 Task: Enable the "Smart Compose" feature to assist with message preview composition.
Action: Mouse moved to (944, 56)
Screenshot: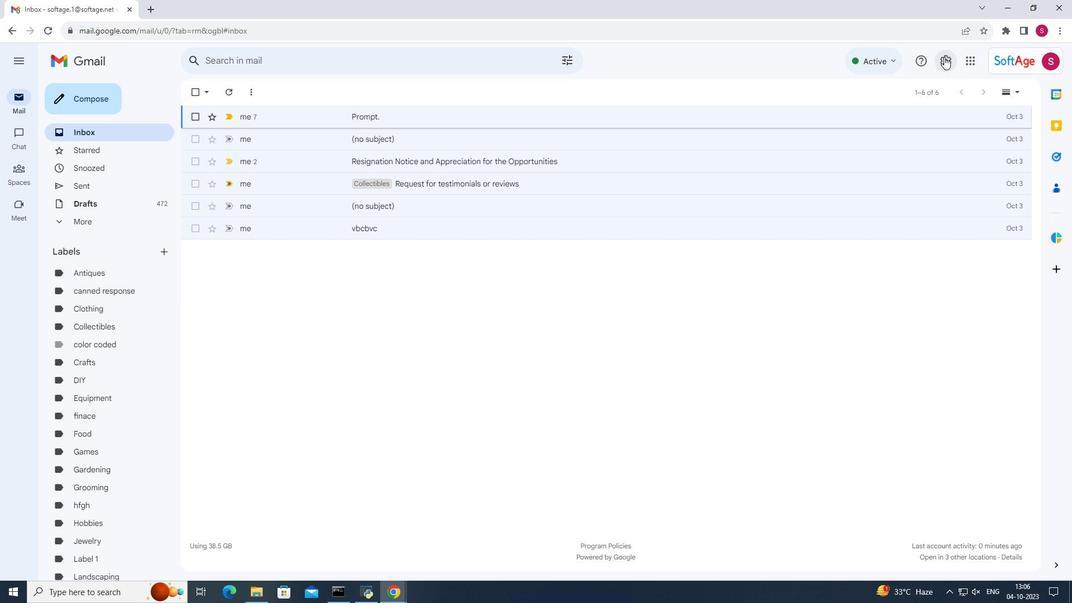 
Action: Mouse pressed left at (944, 56)
Screenshot: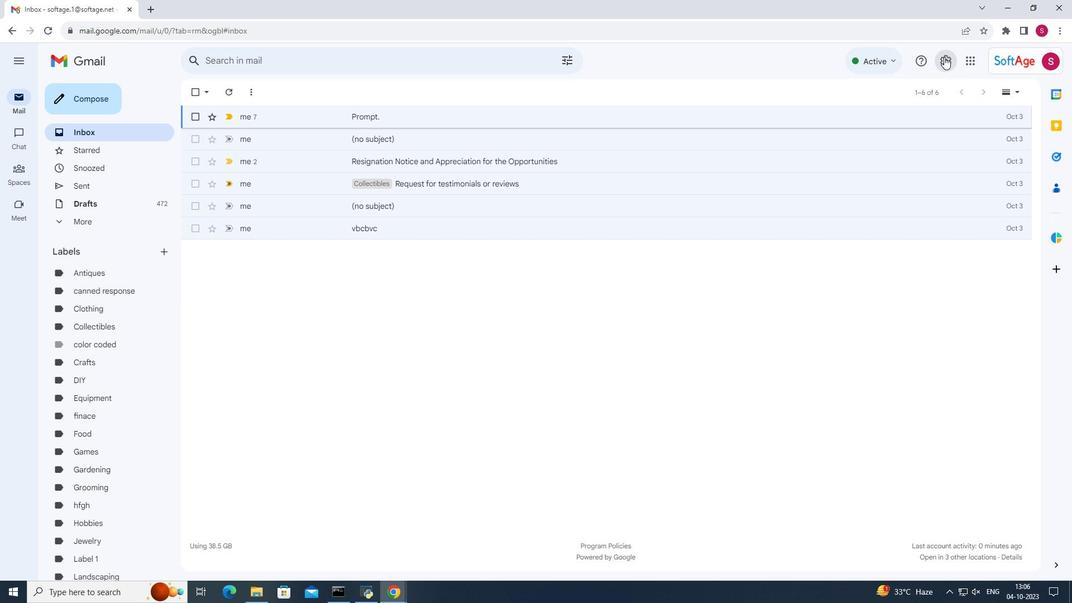 
Action: Mouse moved to (949, 115)
Screenshot: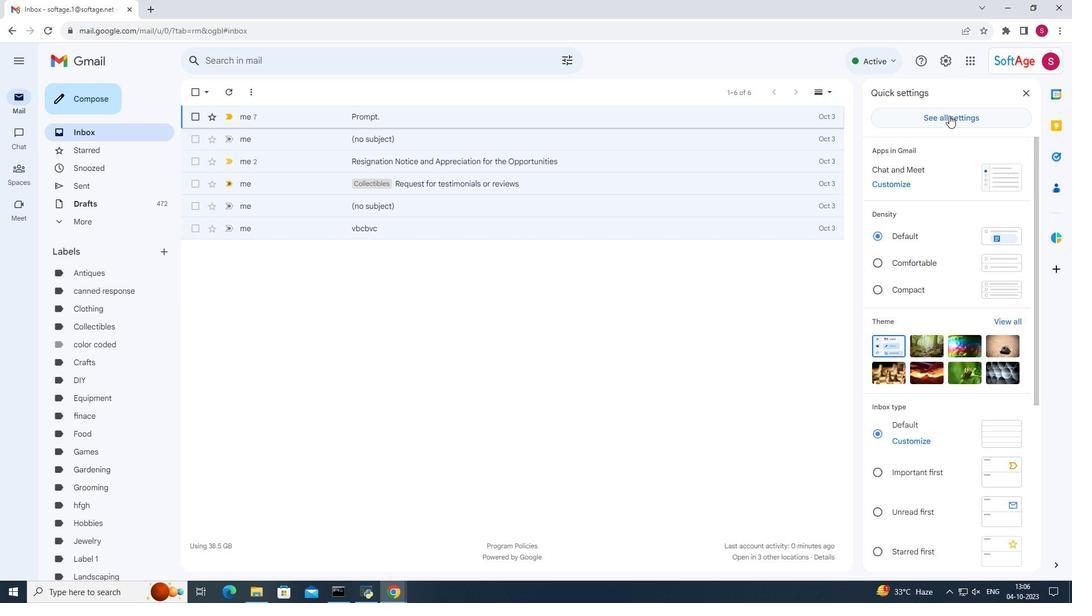 
Action: Mouse pressed left at (949, 115)
Screenshot: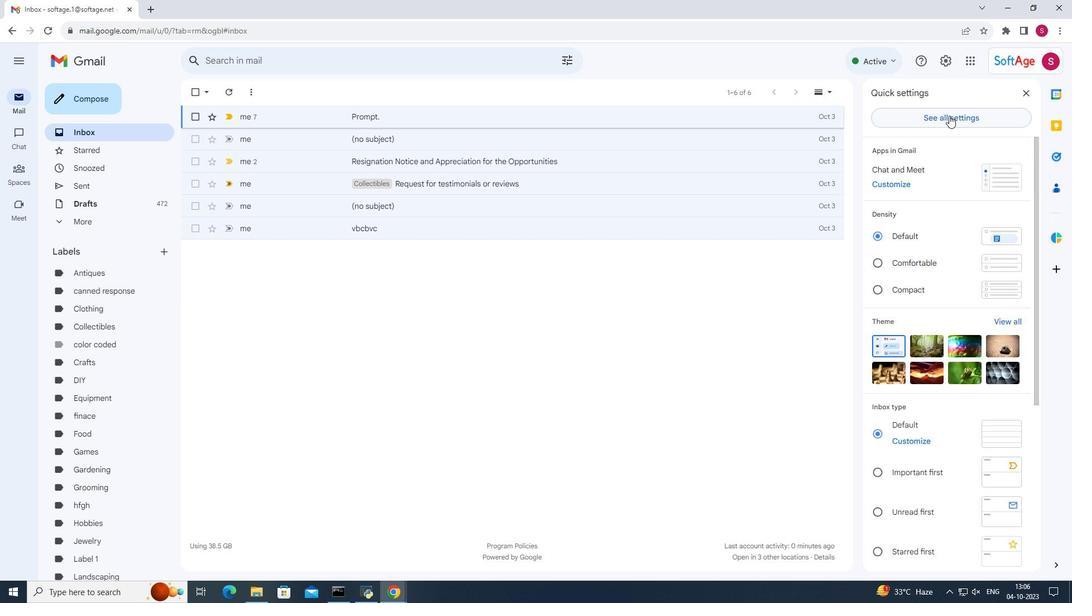 
Action: Mouse moved to (574, 282)
Screenshot: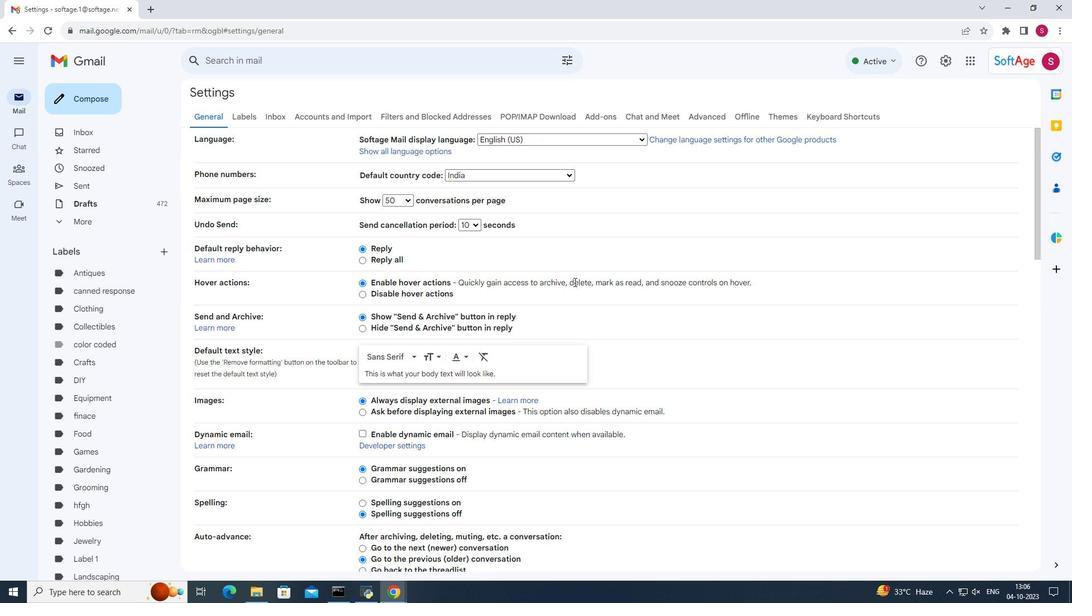 
Action: Mouse scrolled (574, 281) with delta (0, 0)
Screenshot: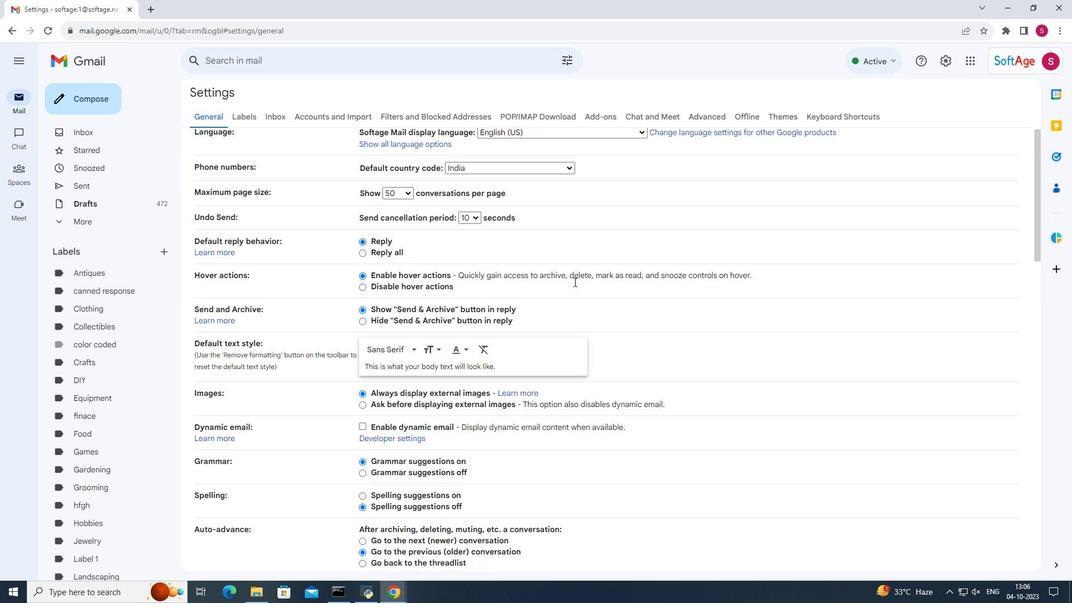 
Action: Mouse scrolled (574, 281) with delta (0, 0)
Screenshot: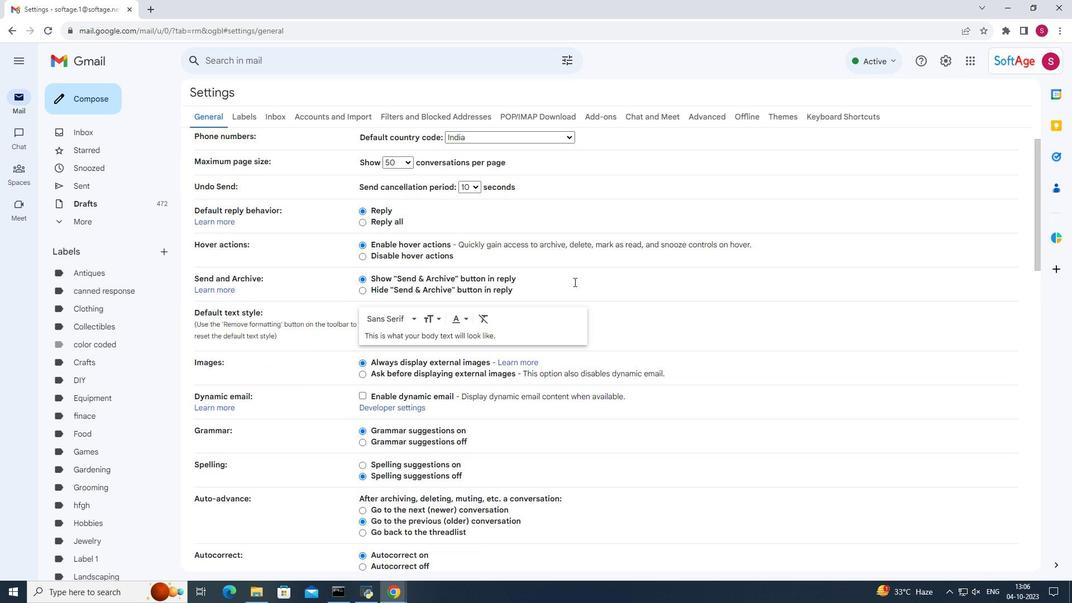 
Action: Mouse scrolled (574, 281) with delta (0, 0)
Screenshot: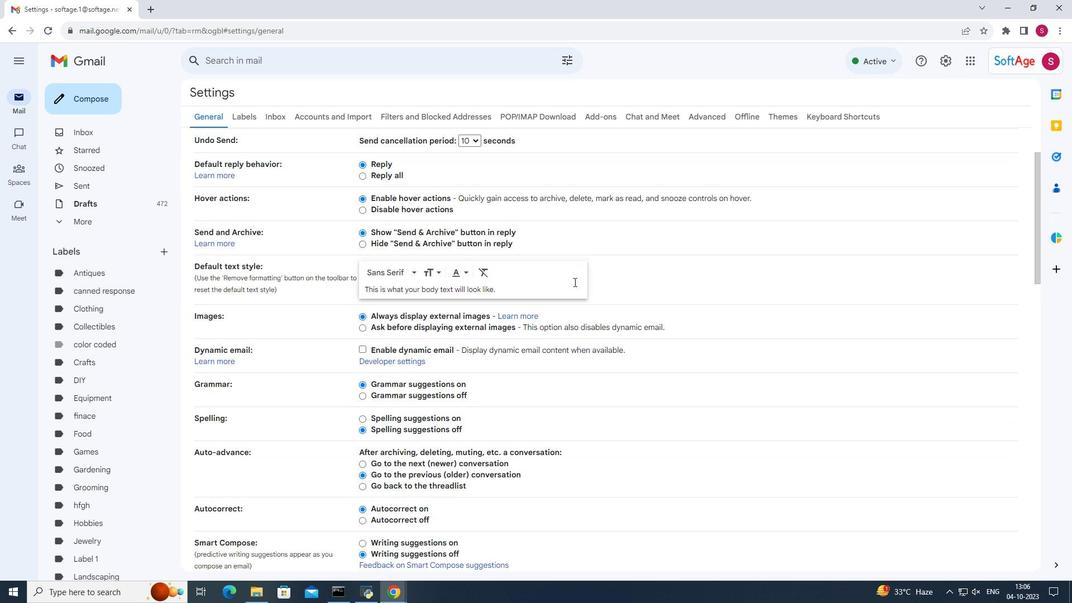 
Action: Mouse moved to (705, 279)
Screenshot: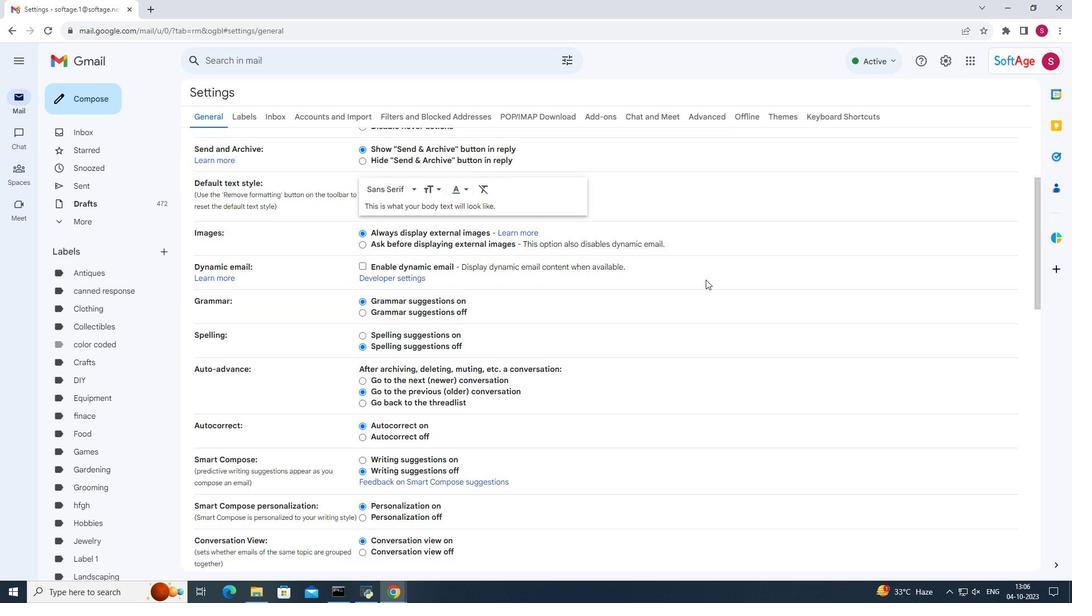 
Action: Mouse scrolled (705, 279) with delta (0, 0)
Screenshot: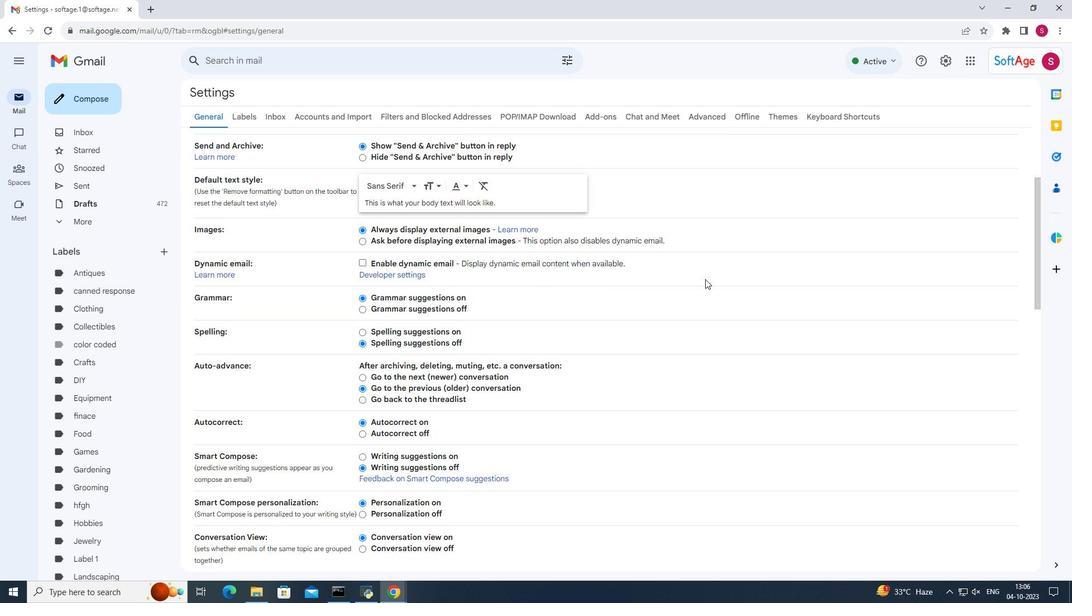 
Action: Mouse moved to (705, 279)
Screenshot: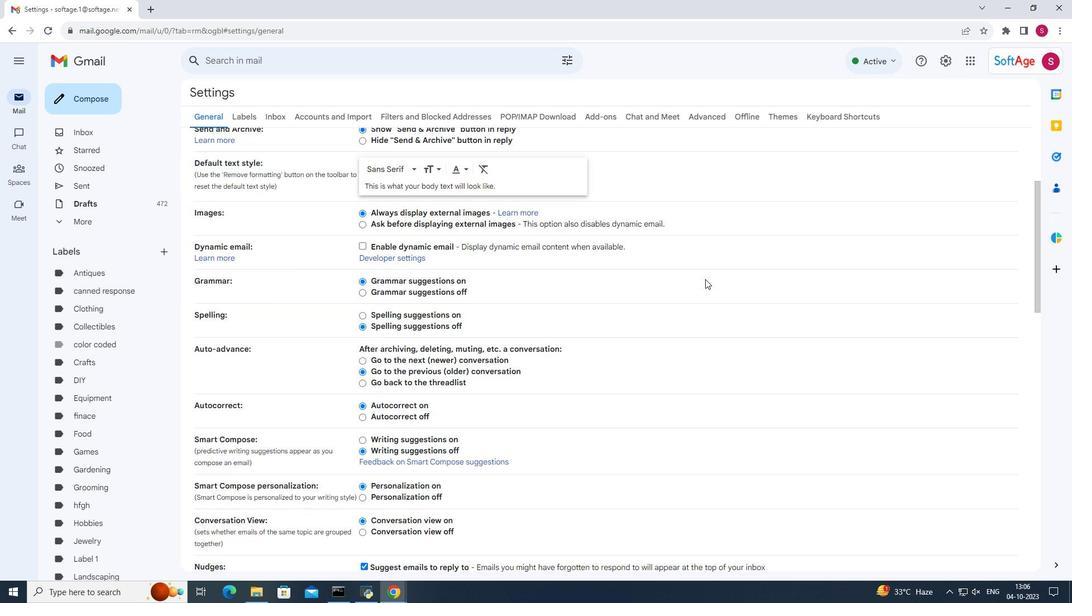 
Action: Mouse scrolled (705, 278) with delta (0, 0)
Screenshot: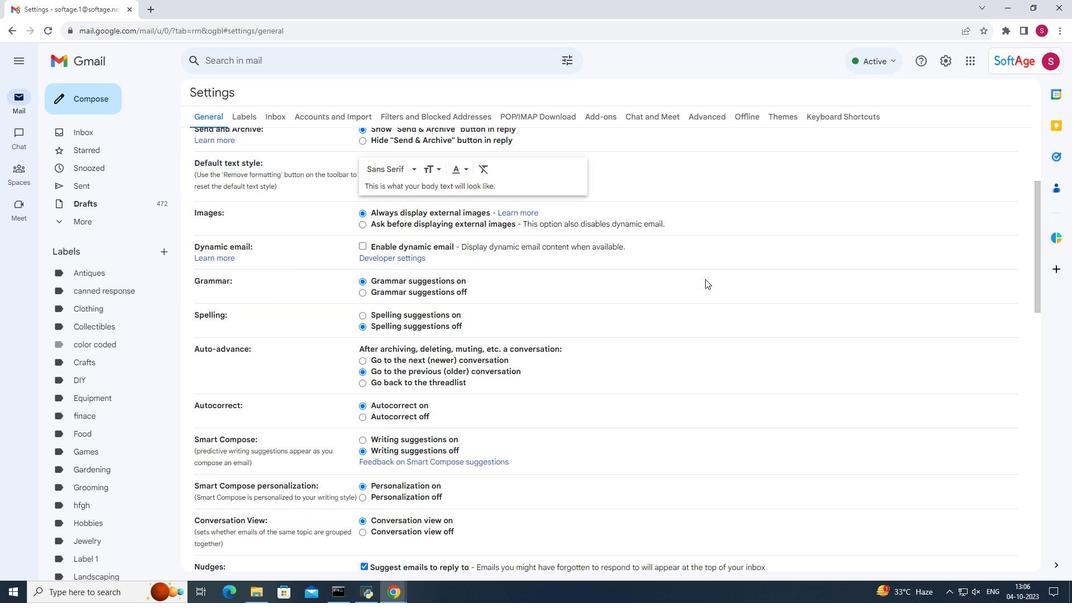 
Action: Mouse moved to (360, 347)
Screenshot: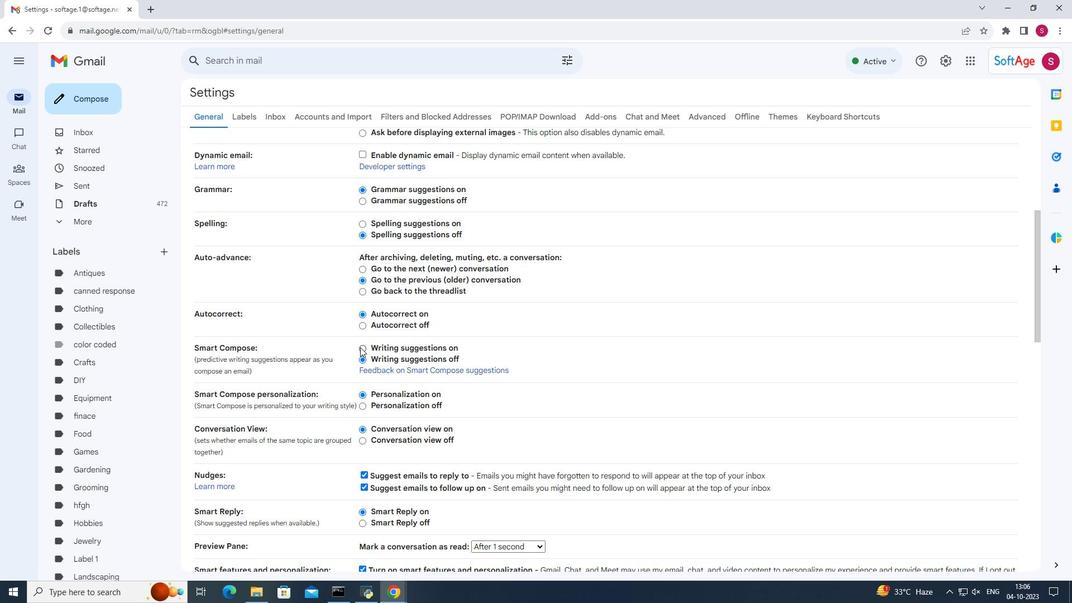 
Action: Mouse pressed left at (360, 347)
Screenshot: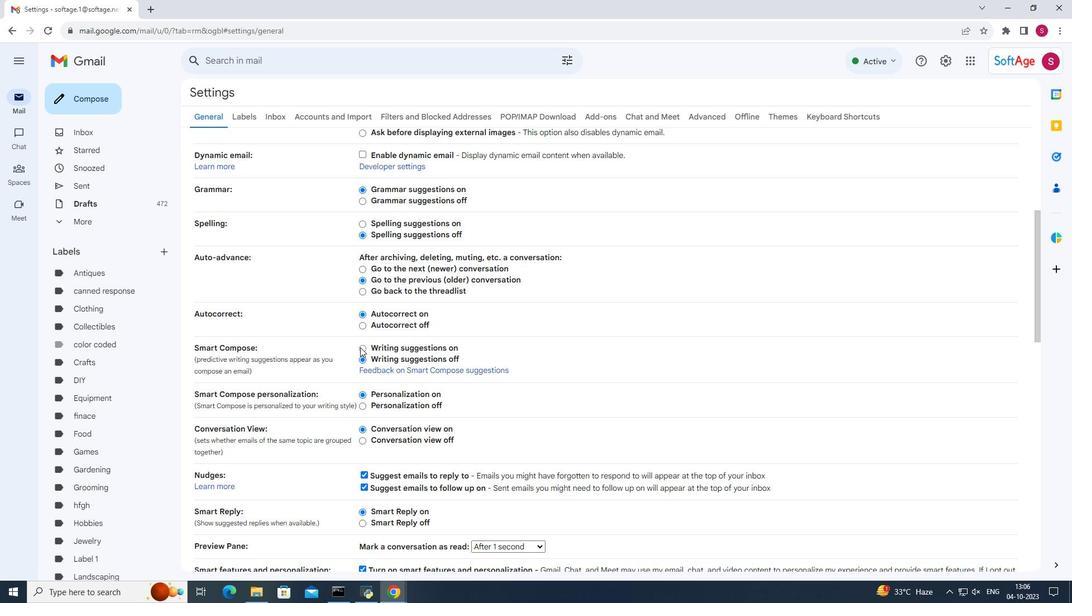 
Action: Mouse moved to (624, 325)
Screenshot: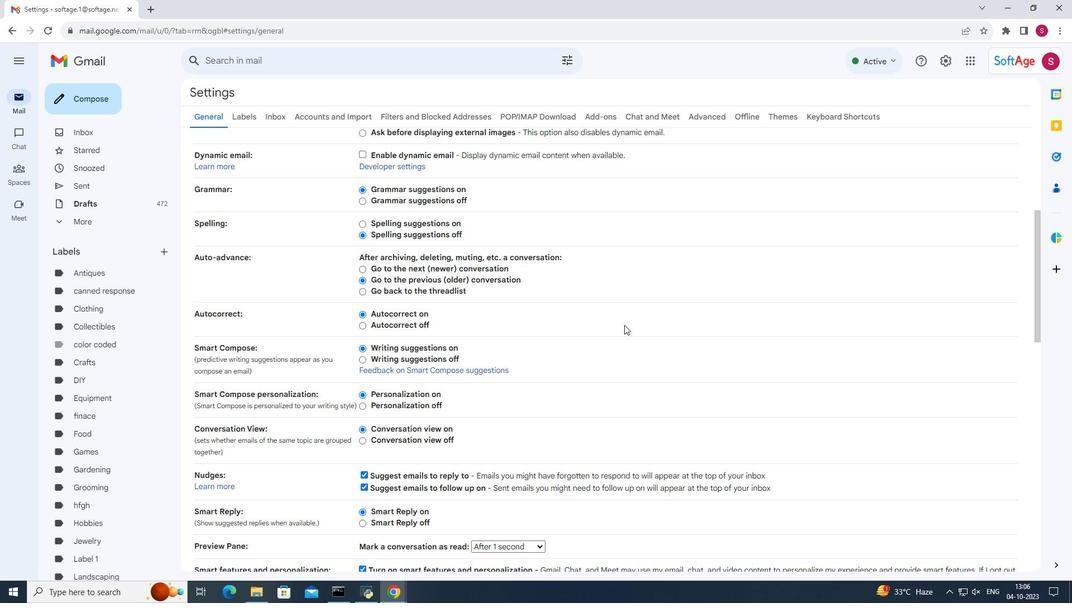 
Action: Mouse scrolled (624, 324) with delta (0, 0)
Screenshot: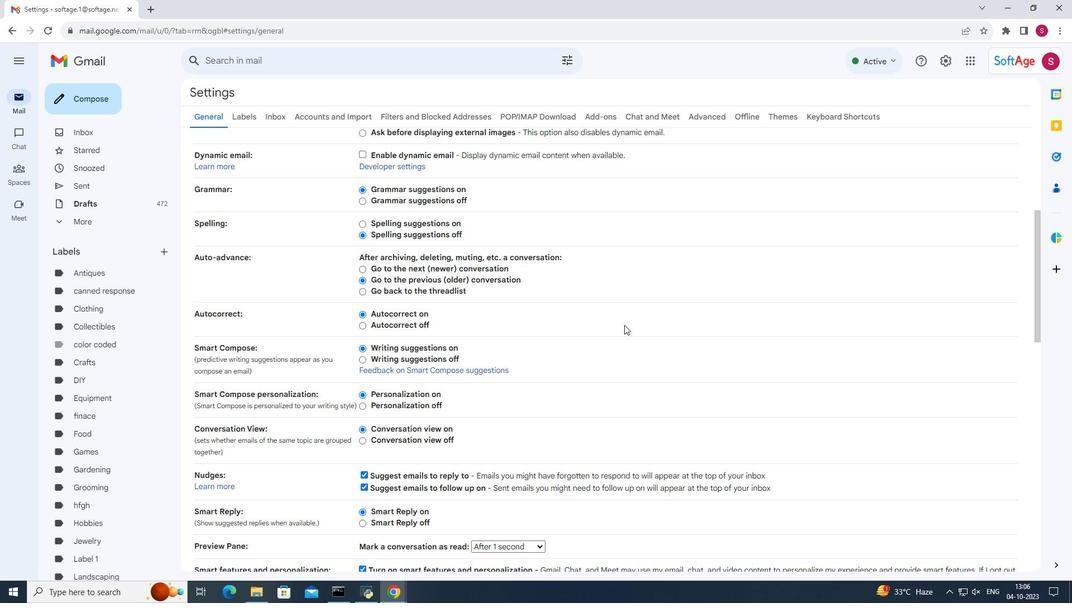 
Action: Mouse scrolled (624, 324) with delta (0, 0)
Screenshot: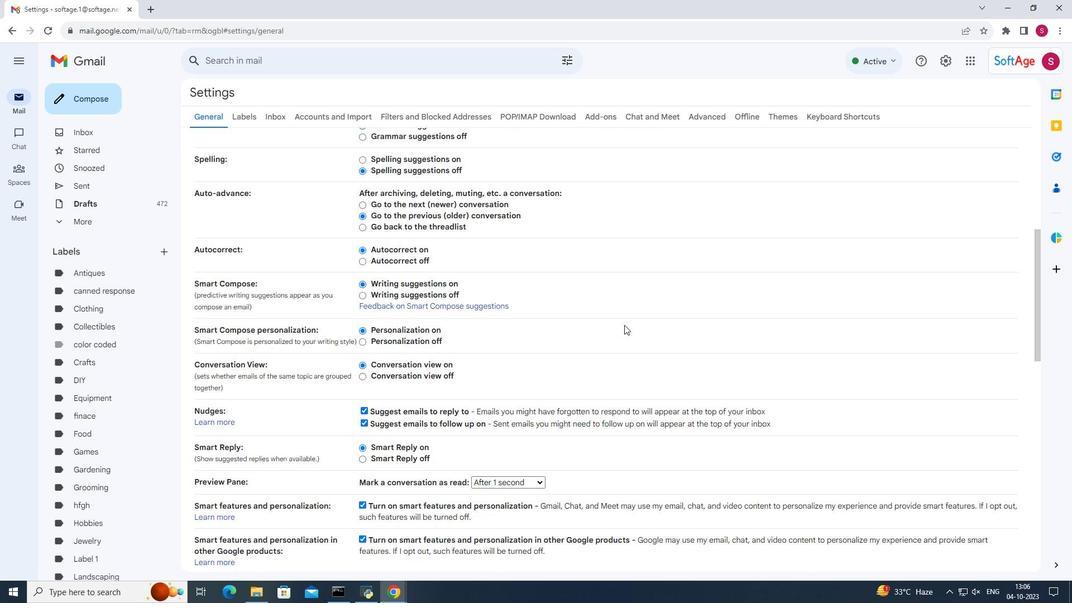 
Action: Mouse moved to (582, 310)
Screenshot: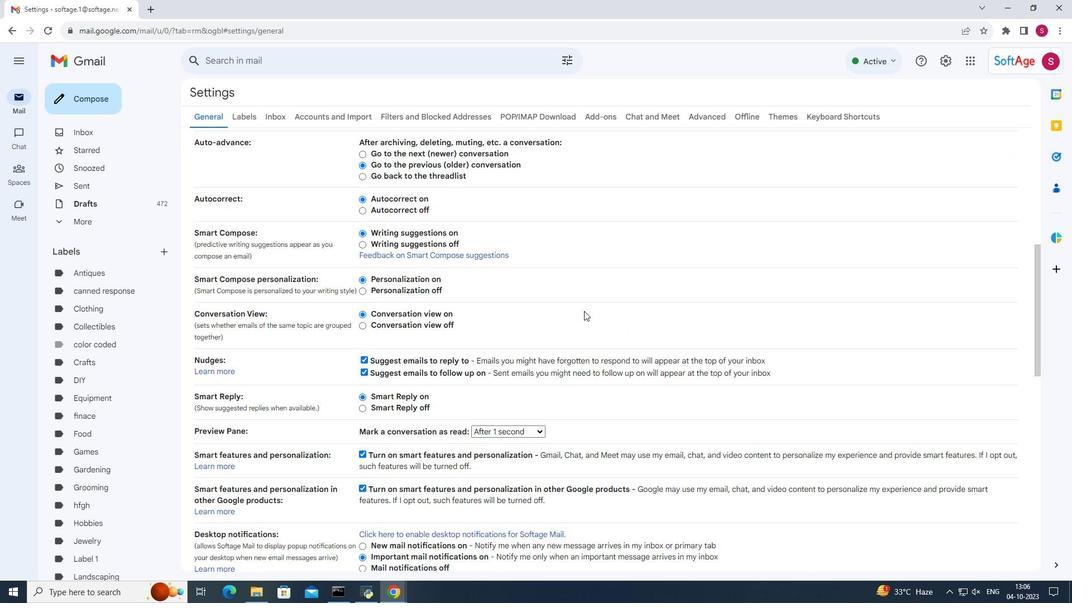 
Action: Mouse scrolled (582, 309) with delta (0, 0)
Screenshot: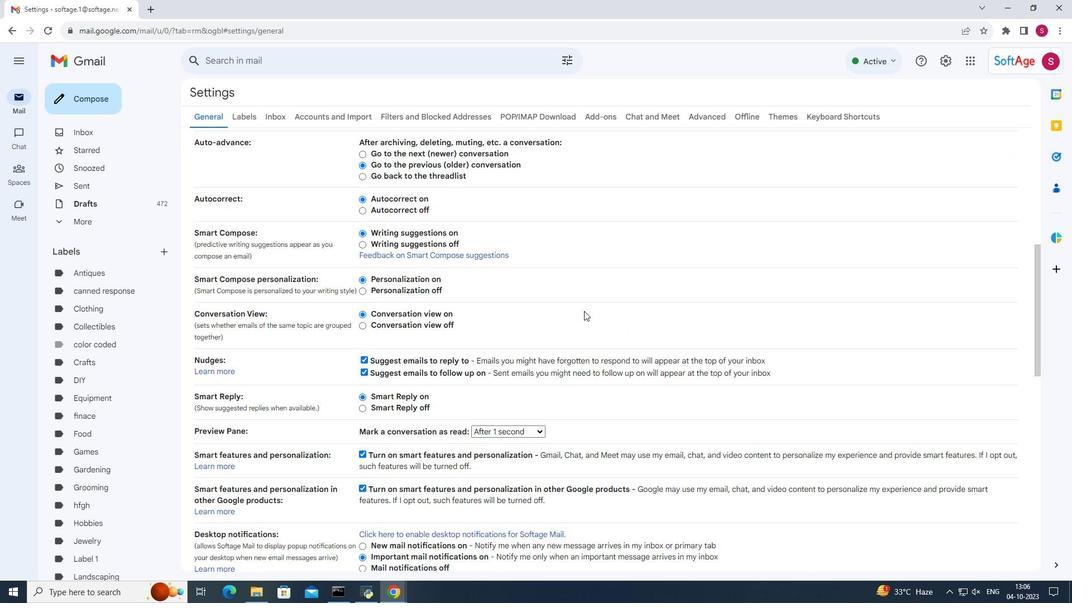 
Action: Mouse moved to (583, 311)
Screenshot: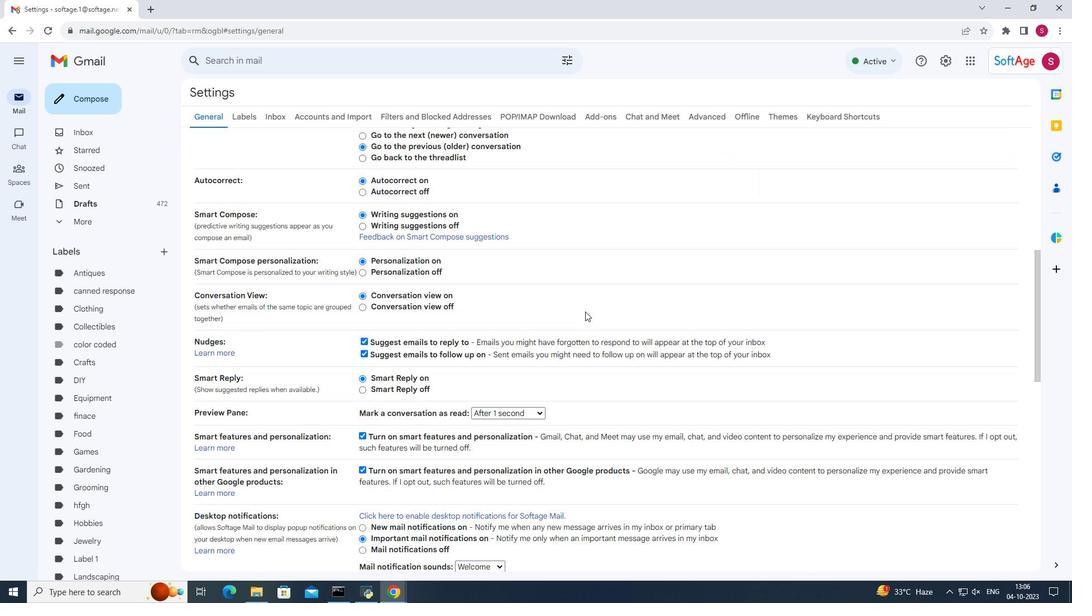 
Action: Mouse scrolled (583, 310) with delta (0, 0)
Screenshot: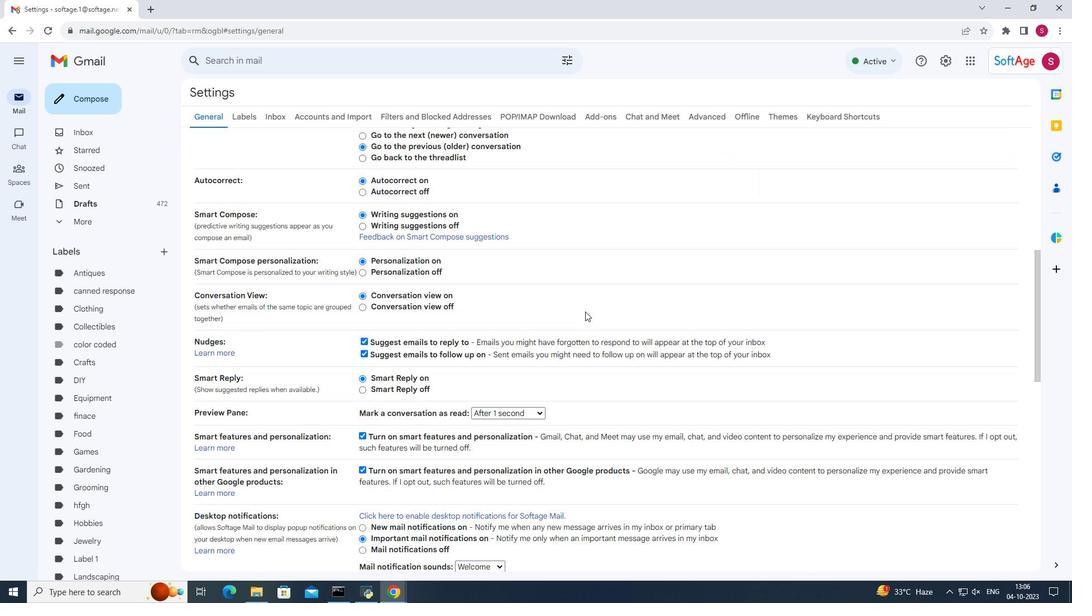 
Action: Mouse moved to (584, 311)
Screenshot: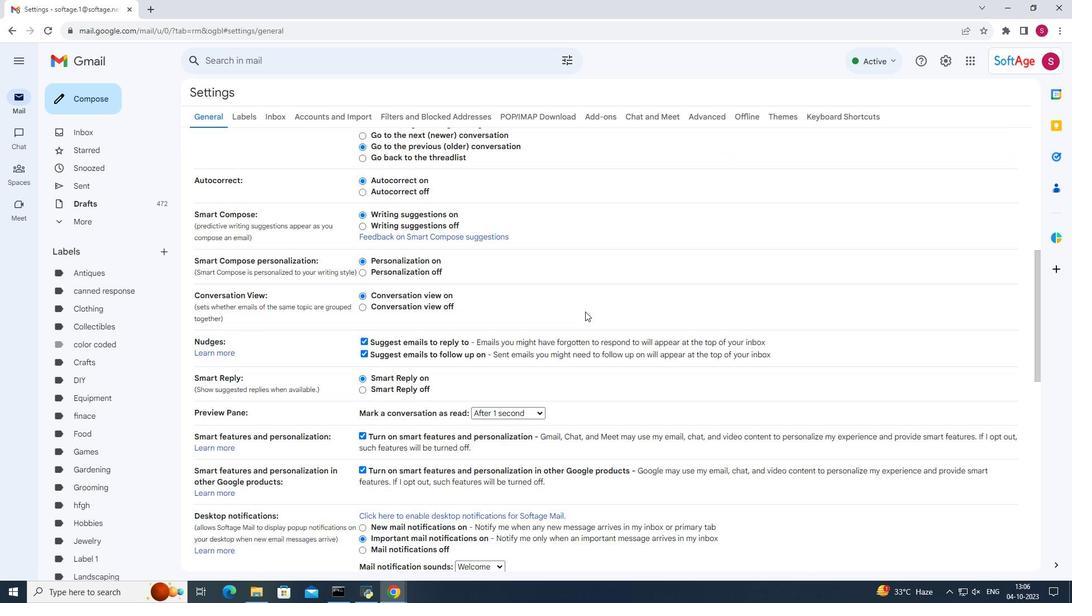 
Action: Mouse scrolled (584, 310) with delta (0, 0)
Screenshot: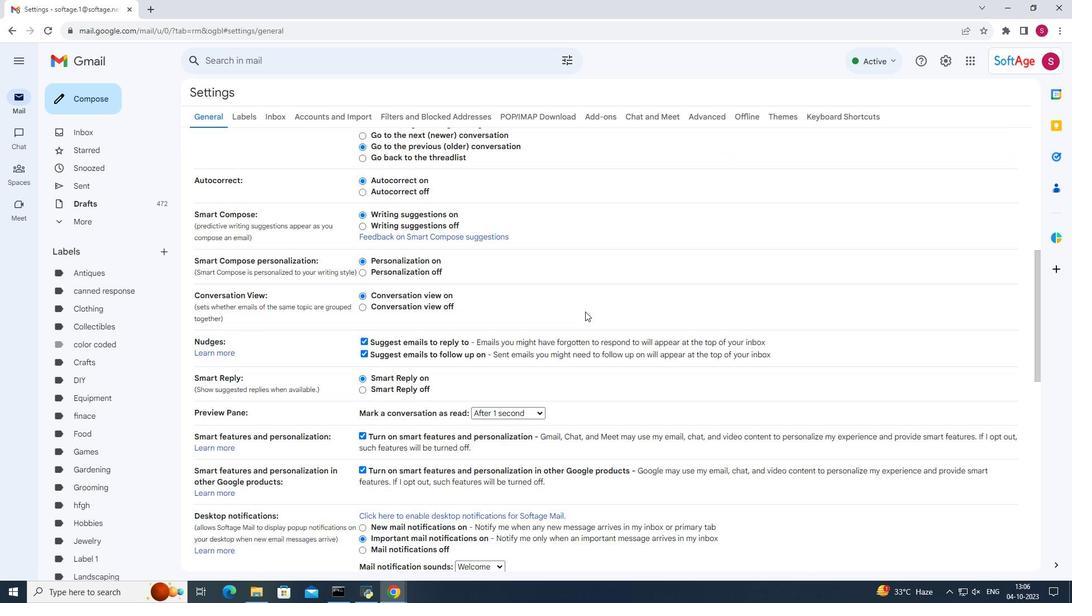 
Action: Mouse moved to (584, 311)
Screenshot: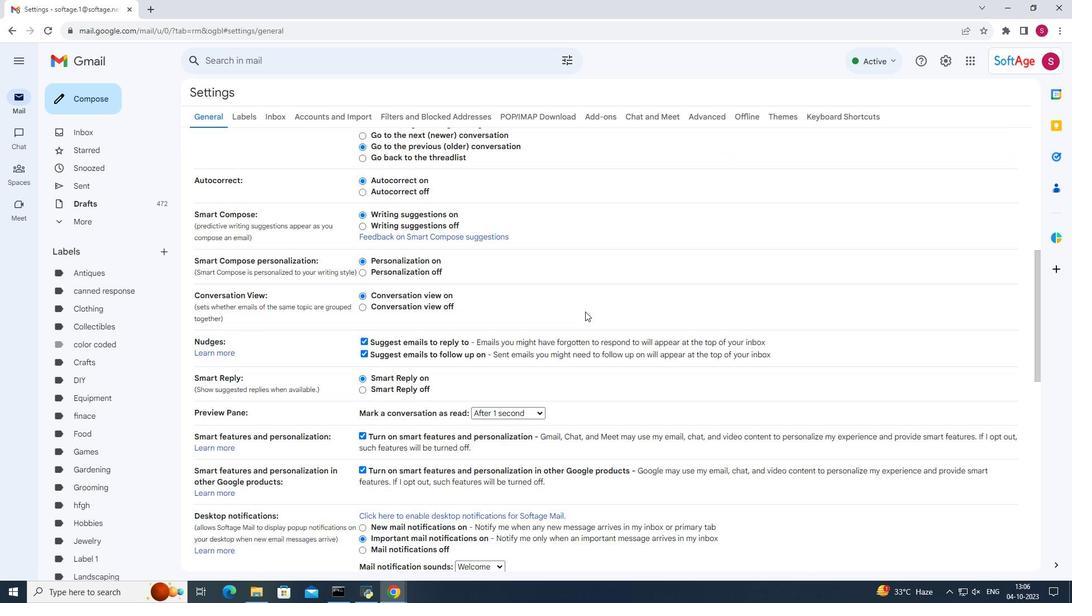 
Action: Mouse scrolled (584, 311) with delta (0, 0)
Screenshot: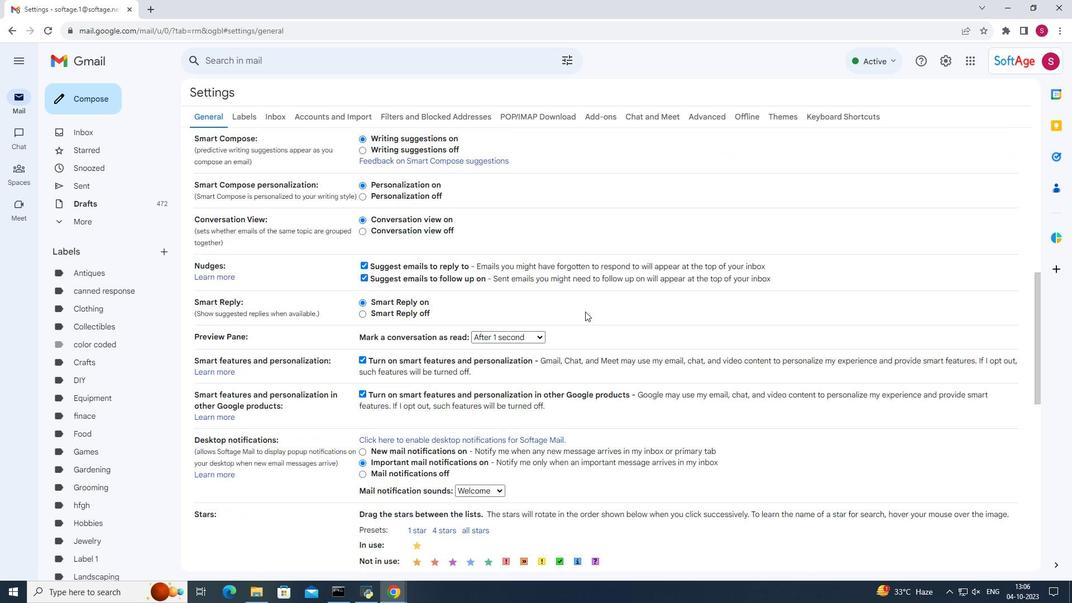 
Action: Mouse moved to (642, 318)
Screenshot: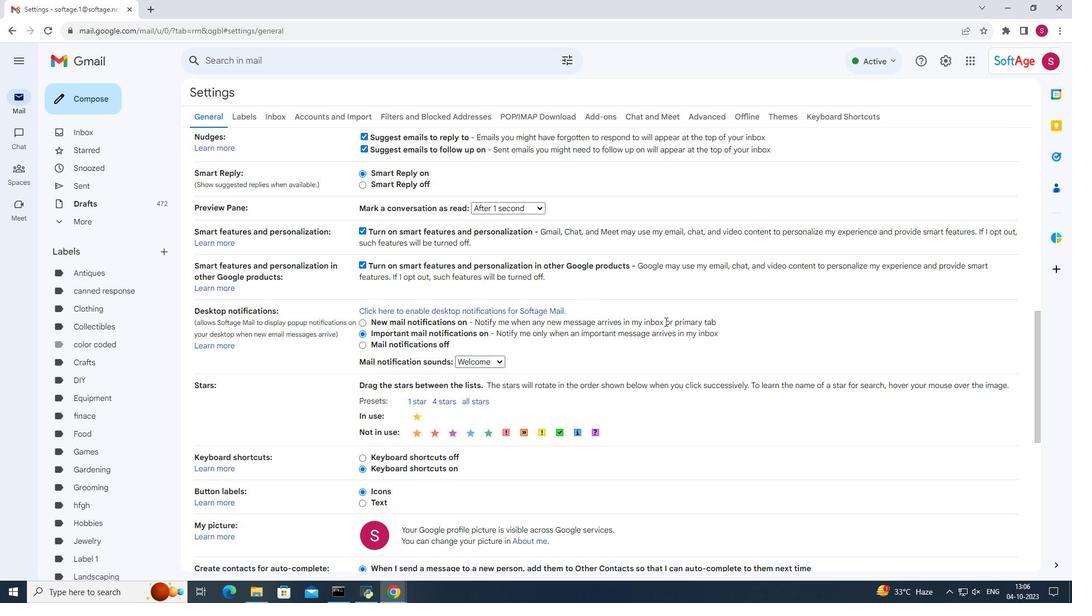
Action: Mouse scrolled (642, 317) with delta (0, 0)
Screenshot: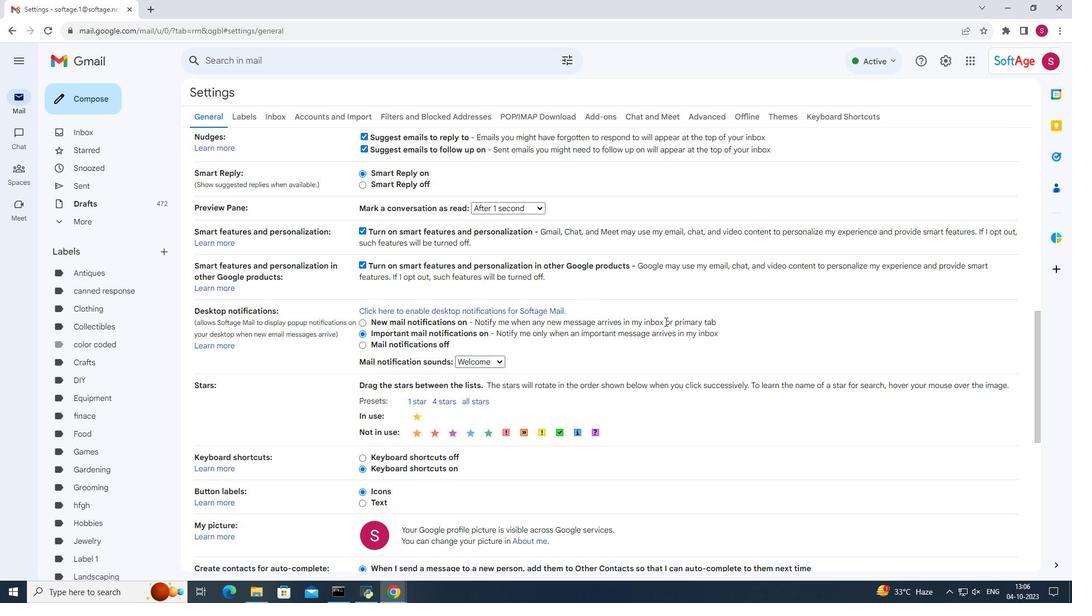 
Action: Mouse moved to (660, 321)
Screenshot: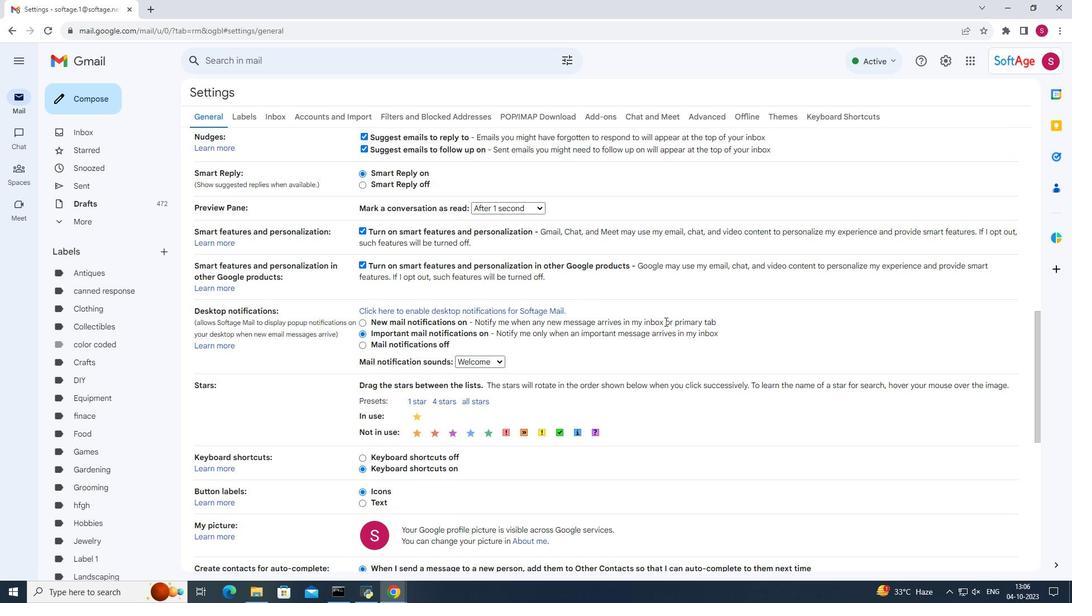
Action: Mouse scrolled (660, 320) with delta (0, 0)
Screenshot: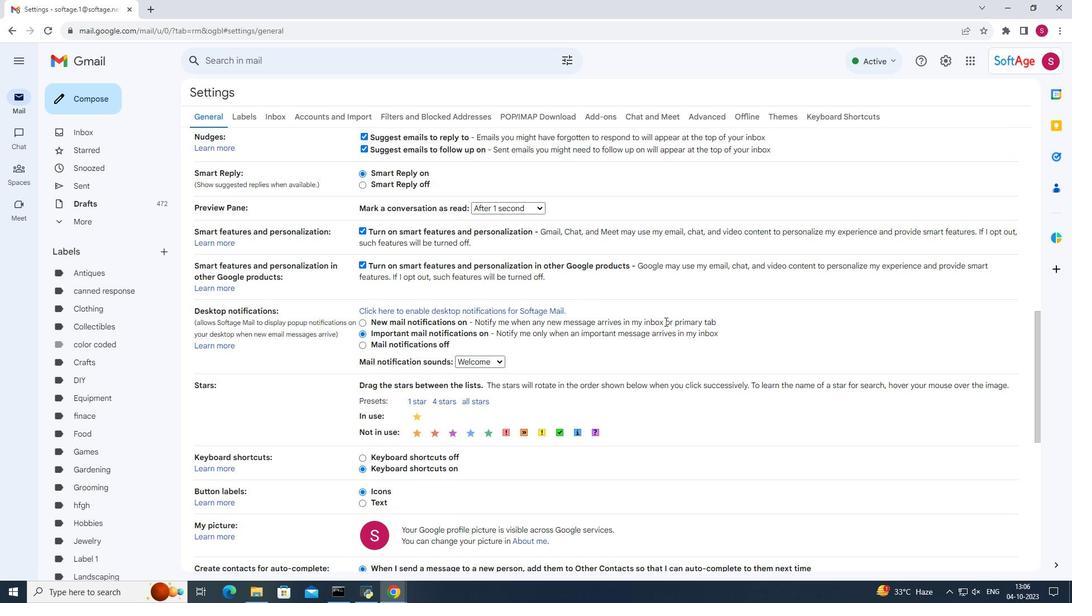 
Action: Mouse moved to (689, 323)
Screenshot: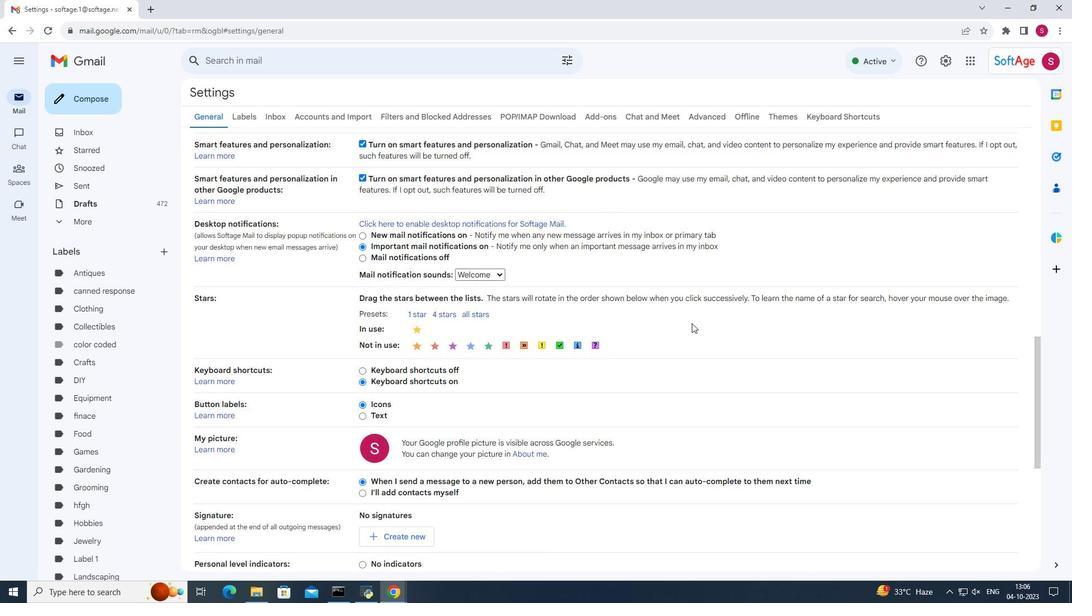 
Action: Mouse scrolled (689, 322) with delta (0, 0)
Screenshot: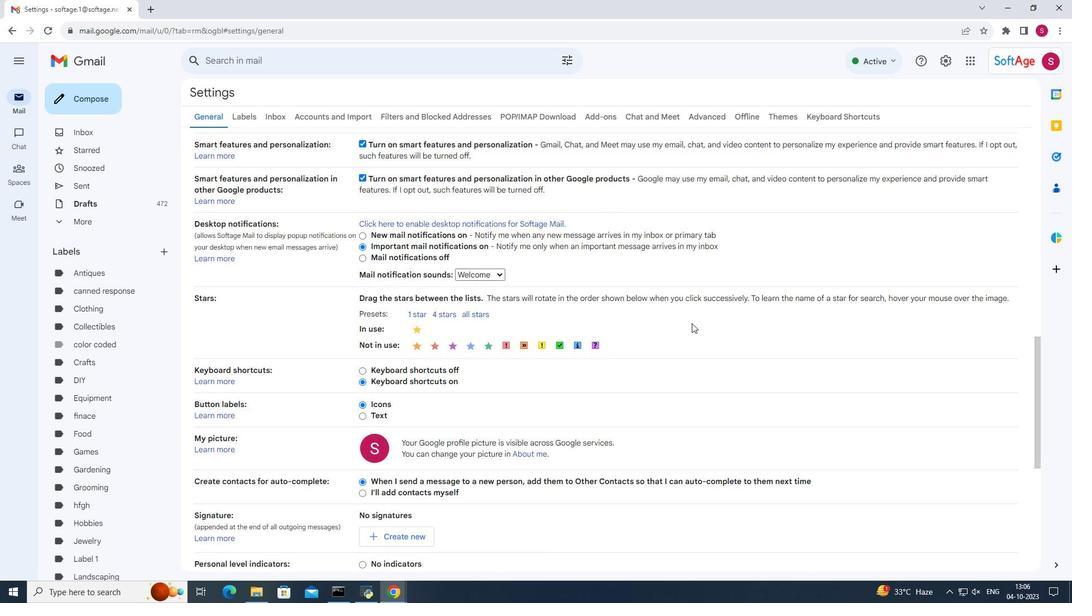 
Action: Mouse moved to (359, 326)
Screenshot: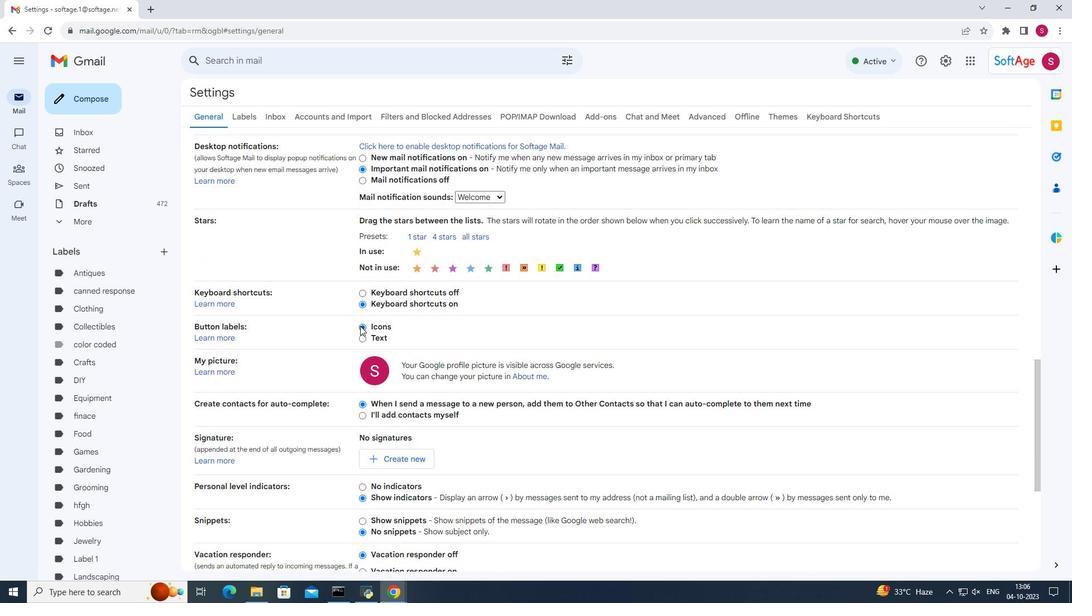 
Action: Mouse scrolled (359, 325) with delta (0, 0)
Screenshot: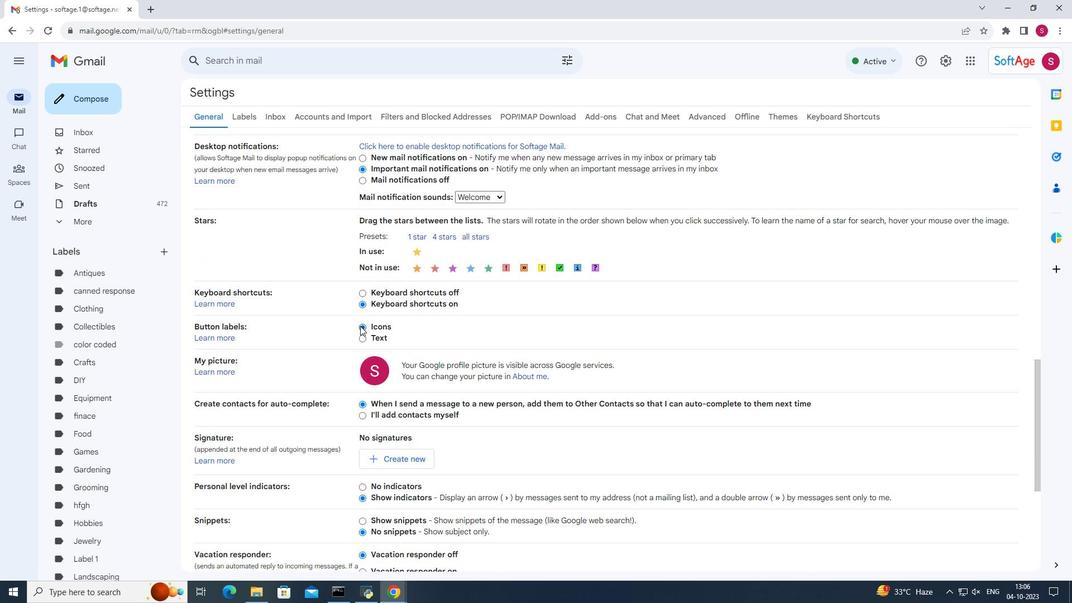 
Action: Mouse moved to (360, 326)
Screenshot: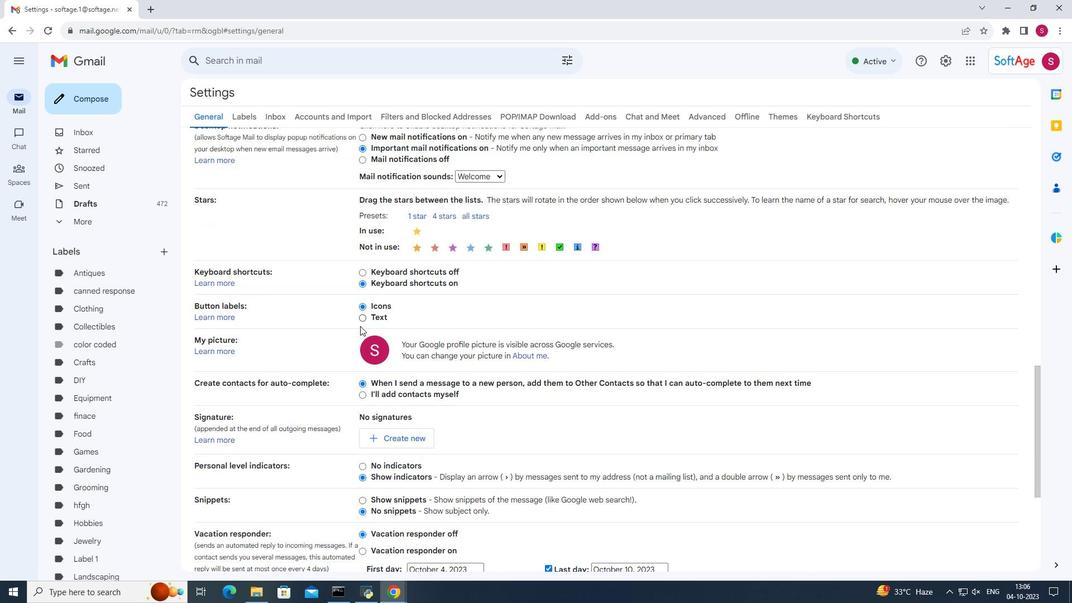 
Action: Mouse scrolled (360, 325) with delta (0, 0)
Screenshot: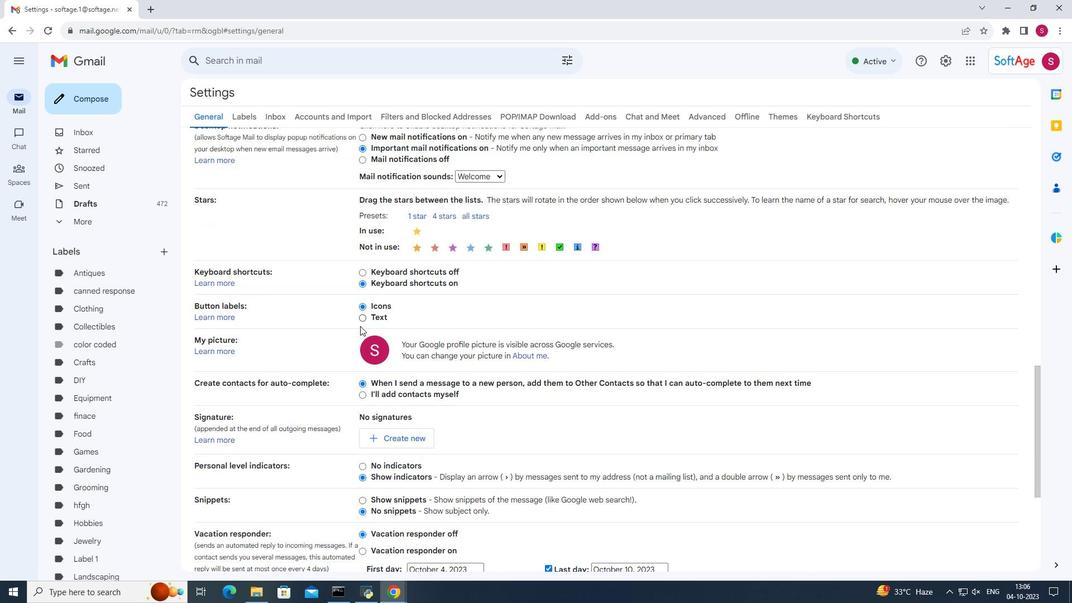 
Action: Mouse scrolled (360, 325) with delta (0, 0)
Screenshot: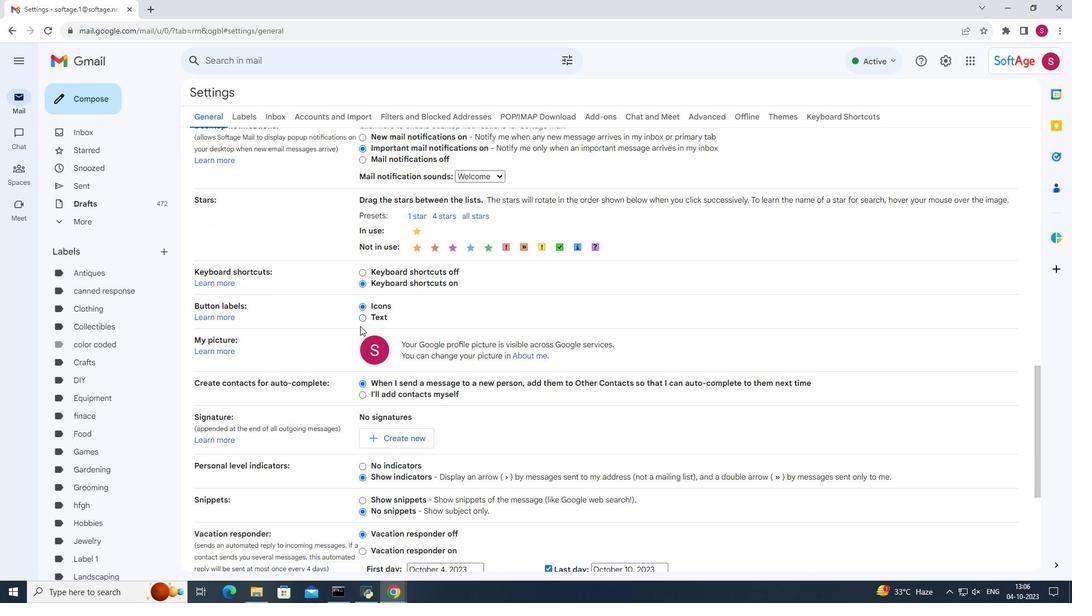 
Action: Mouse scrolled (360, 325) with delta (0, 0)
Screenshot: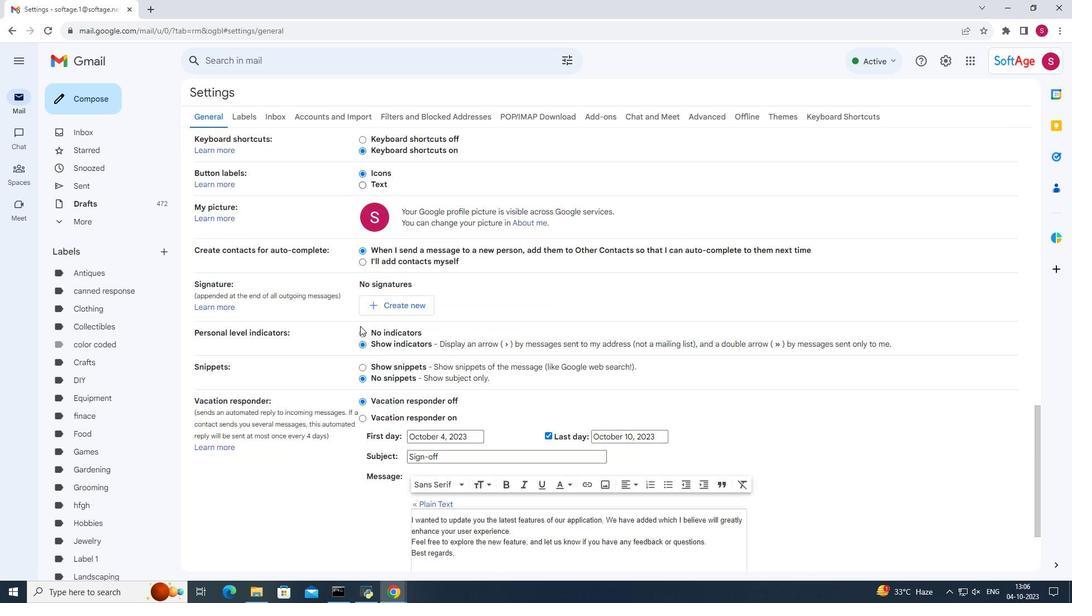 
Action: Mouse moved to (360, 326)
Screenshot: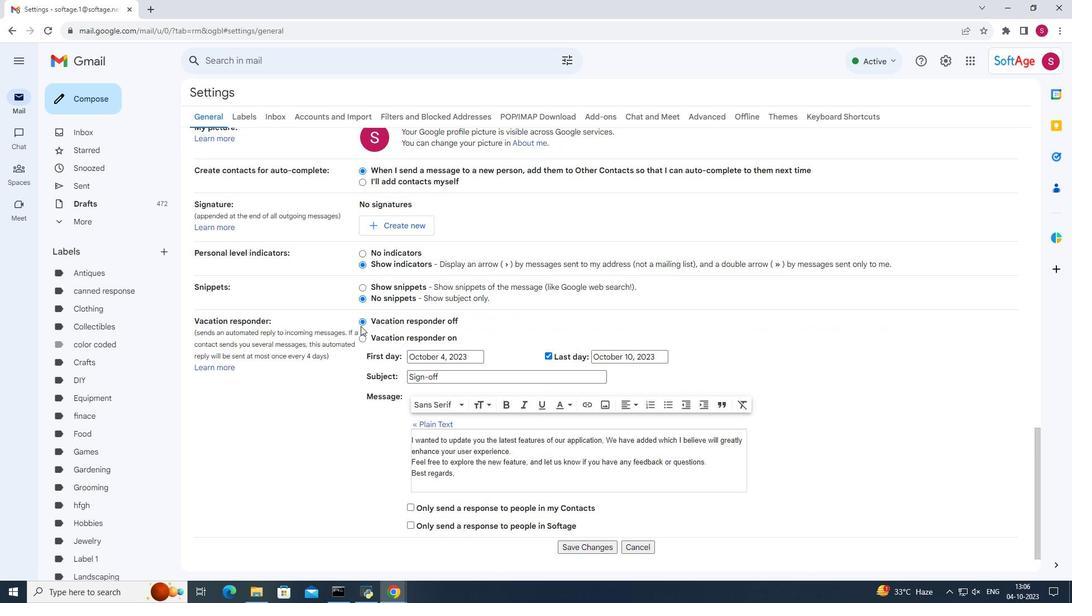 
Action: Mouse scrolled (360, 325) with delta (0, 0)
Screenshot: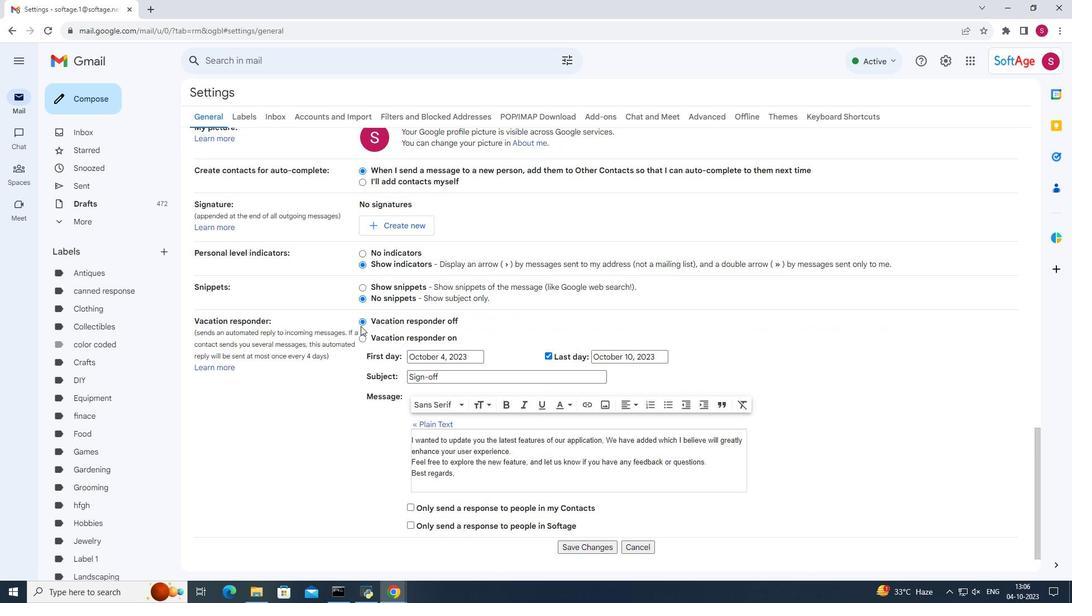 
Action: Mouse moved to (360, 326)
Screenshot: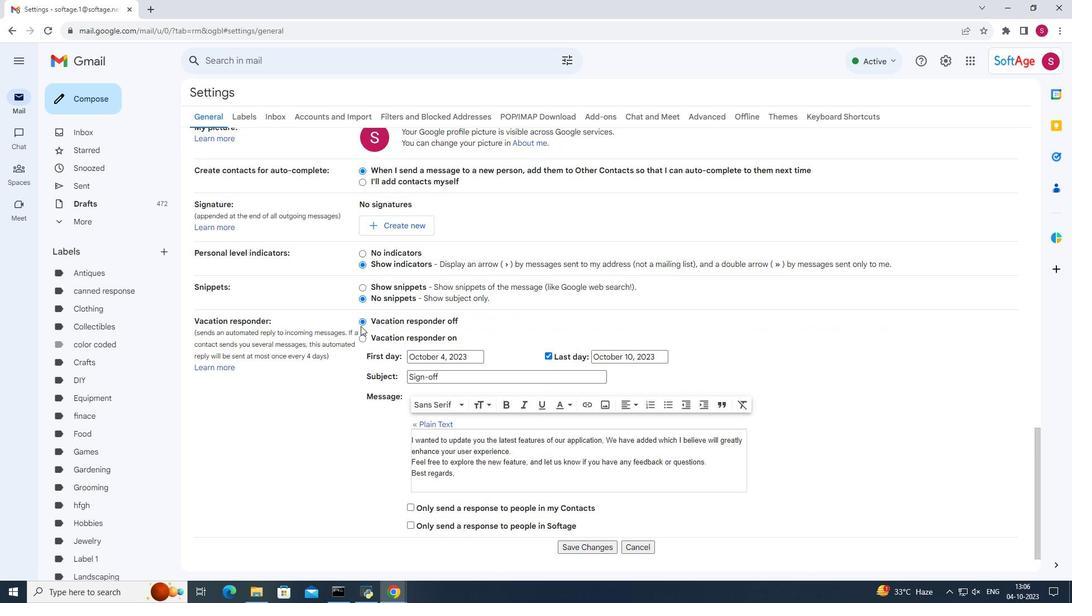 
Action: Mouse scrolled (360, 325) with delta (0, 0)
Screenshot: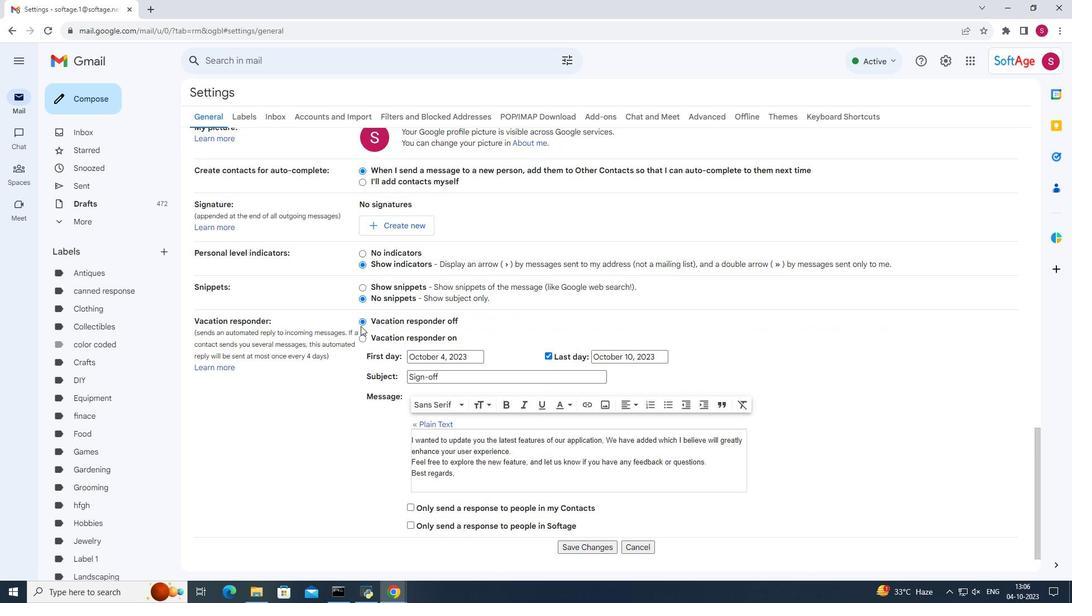 
Action: Mouse scrolled (360, 325) with delta (0, 0)
Screenshot: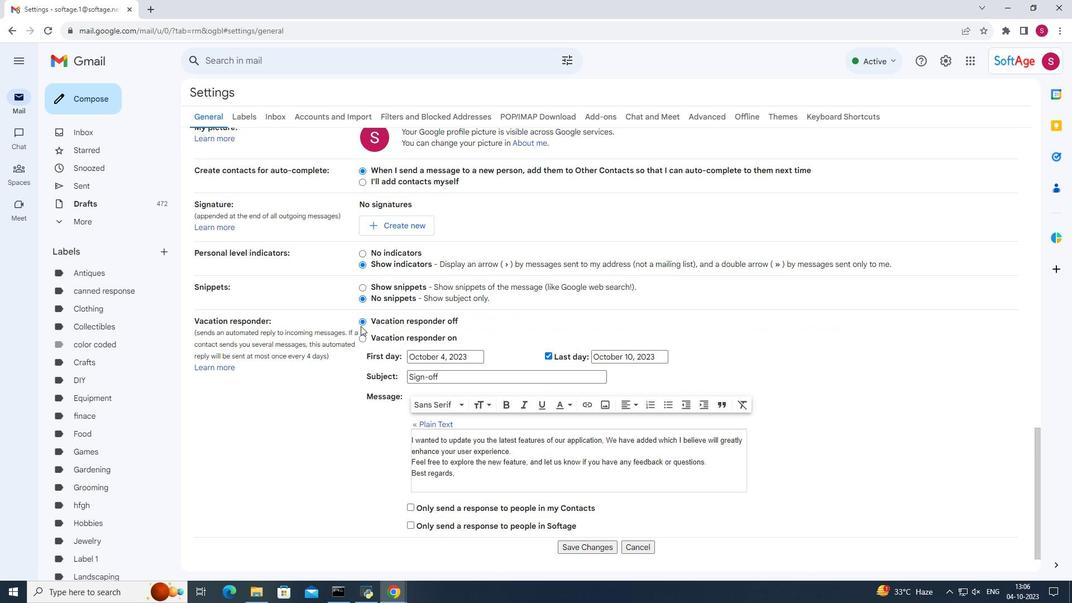 
Action: Mouse scrolled (360, 325) with delta (0, 0)
Screenshot: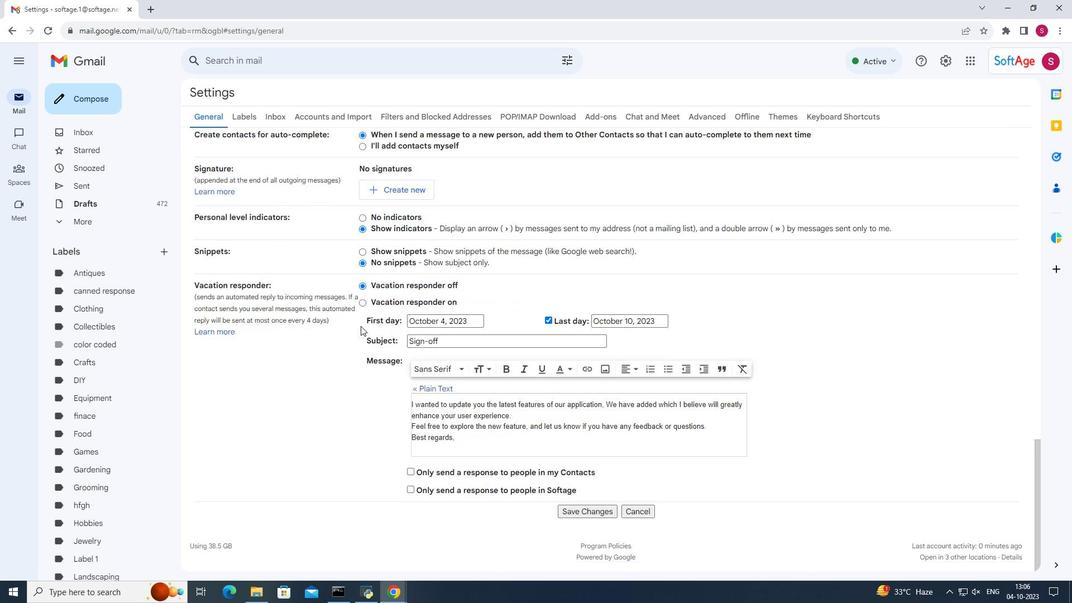 
Action: Mouse moved to (591, 511)
Screenshot: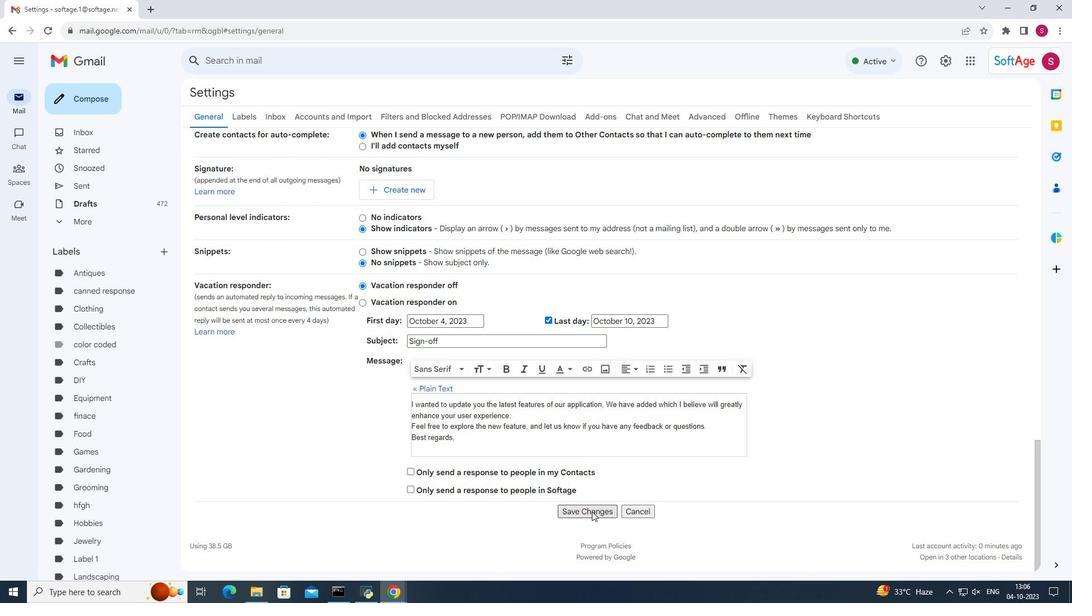 
Action: Mouse pressed left at (591, 511)
Screenshot: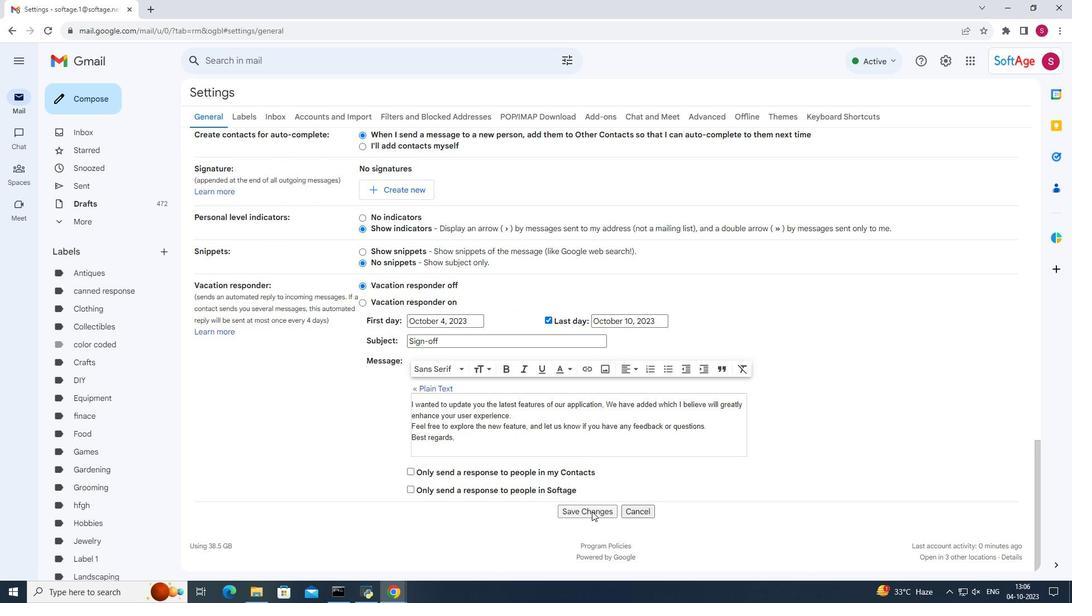 
Action: Mouse moved to (627, 384)
Screenshot: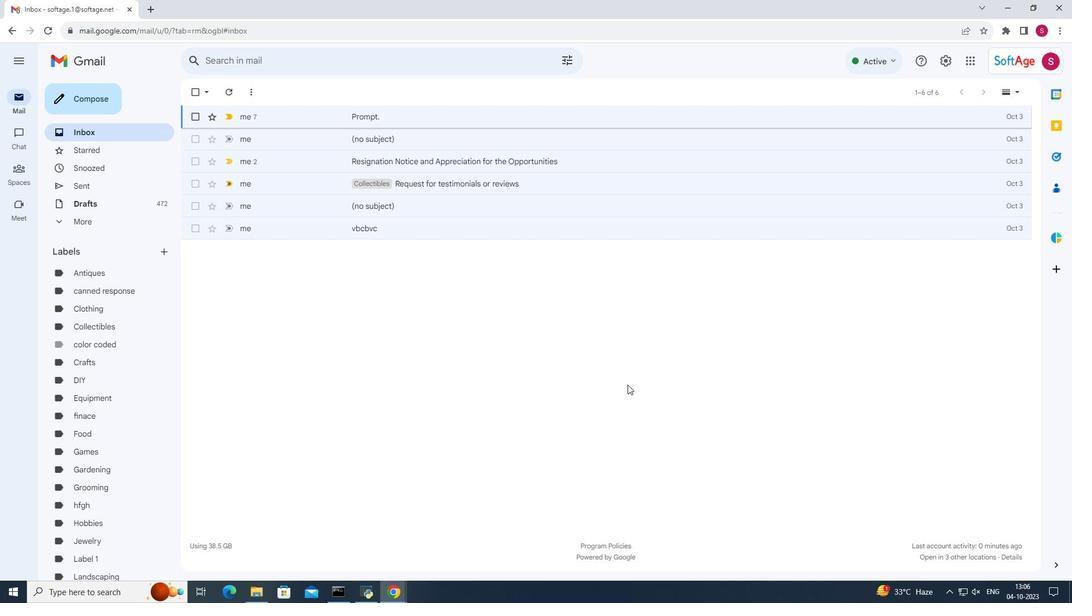 
